 Task: Add Sprouts Mandarin & Sage Sugar Scrub to the cart.
Action: Mouse moved to (674, 299)
Screenshot: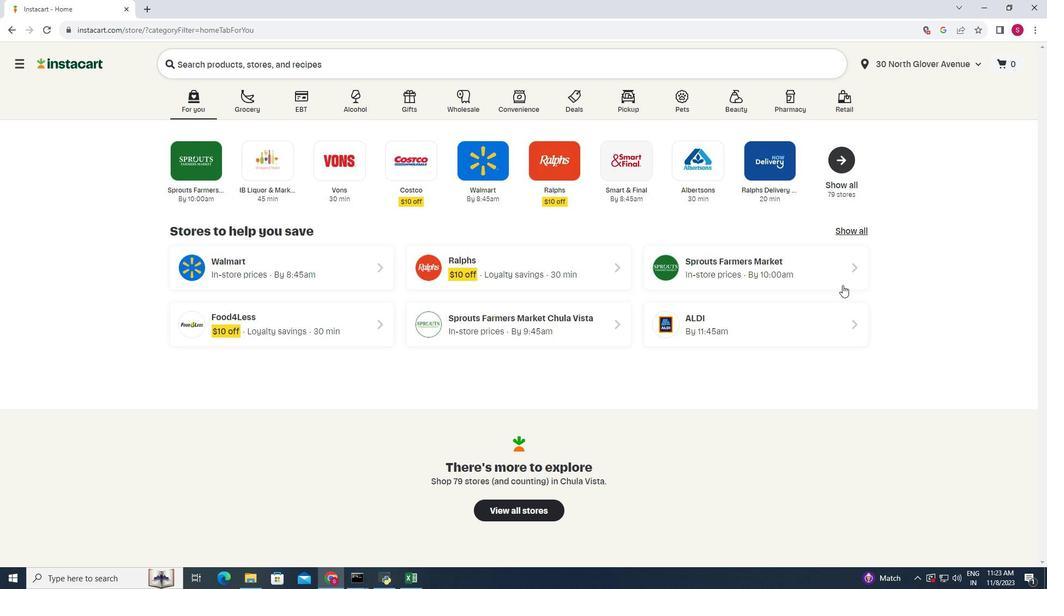 
Action: Mouse pressed left at (674, 299)
Screenshot: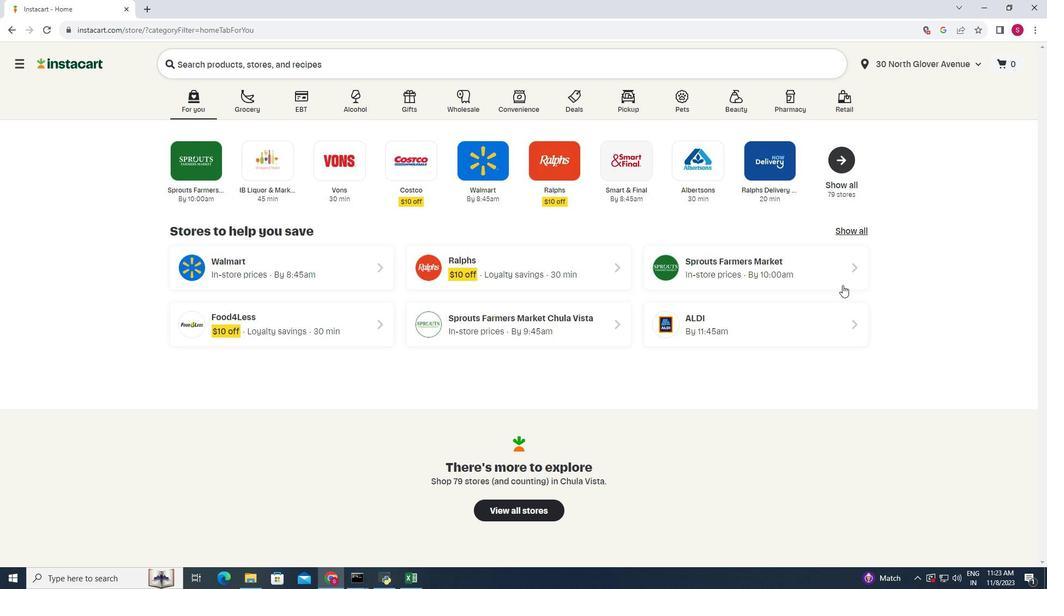 
Action: Mouse moved to (86, 441)
Screenshot: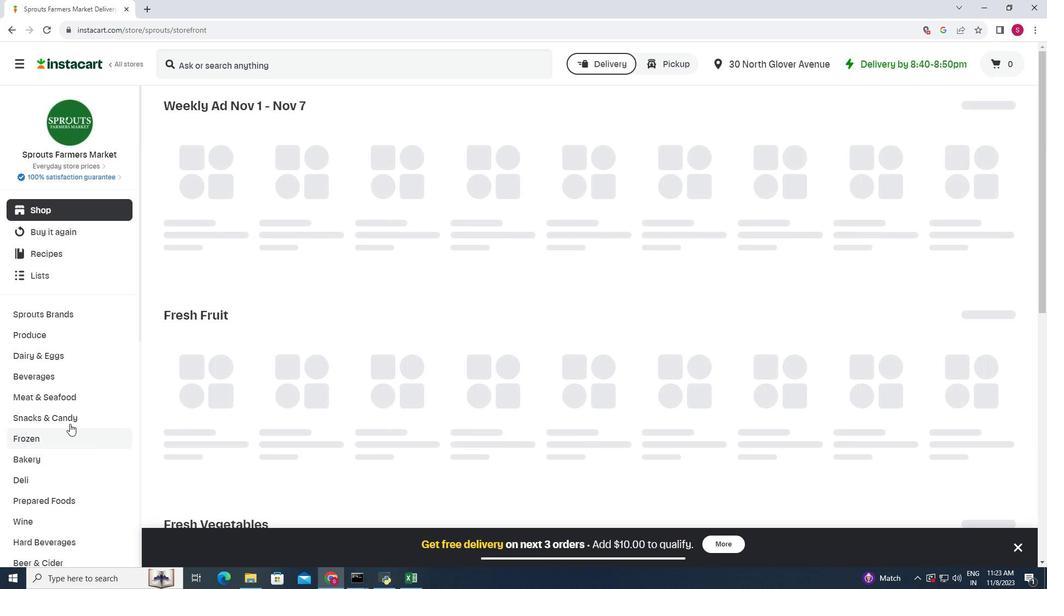 
Action: Mouse scrolled (86, 440) with delta (0, 0)
Screenshot: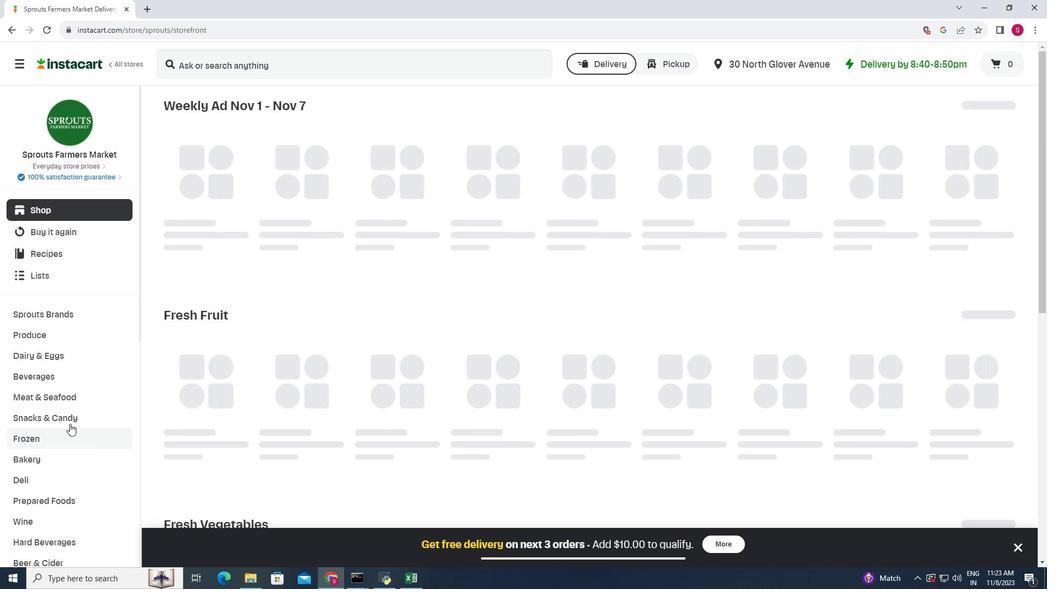 
Action: Mouse scrolled (86, 440) with delta (0, 0)
Screenshot: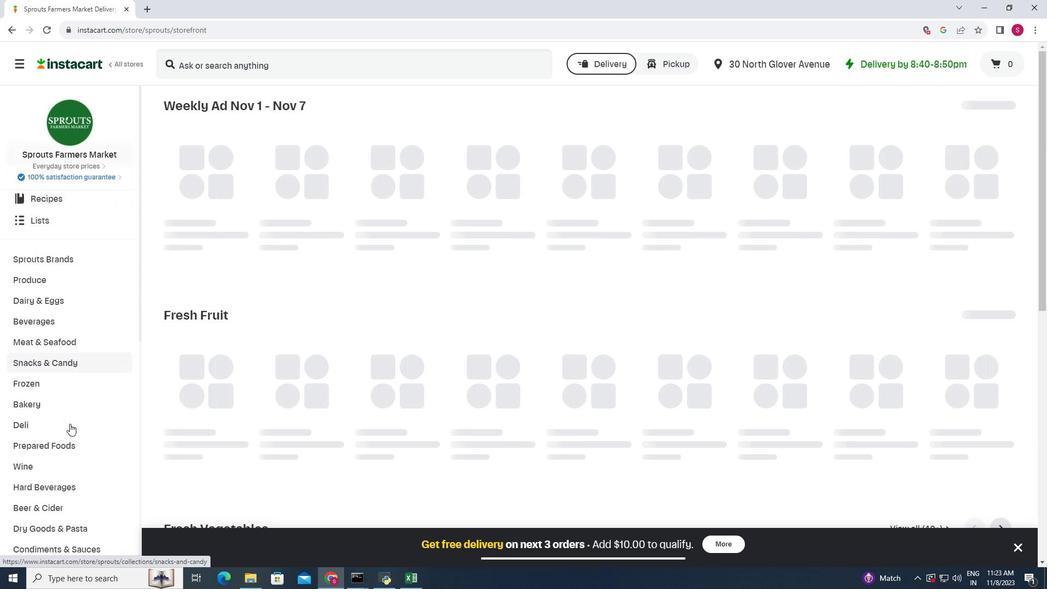 
Action: Mouse scrolled (86, 440) with delta (0, 0)
Screenshot: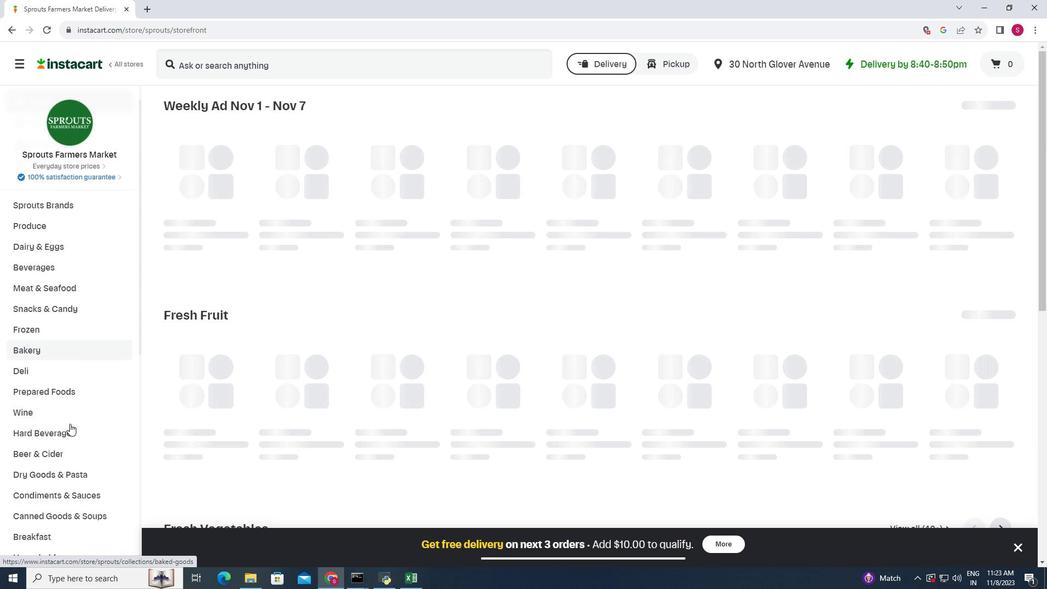 
Action: Mouse scrolled (86, 440) with delta (0, 0)
Screenshot: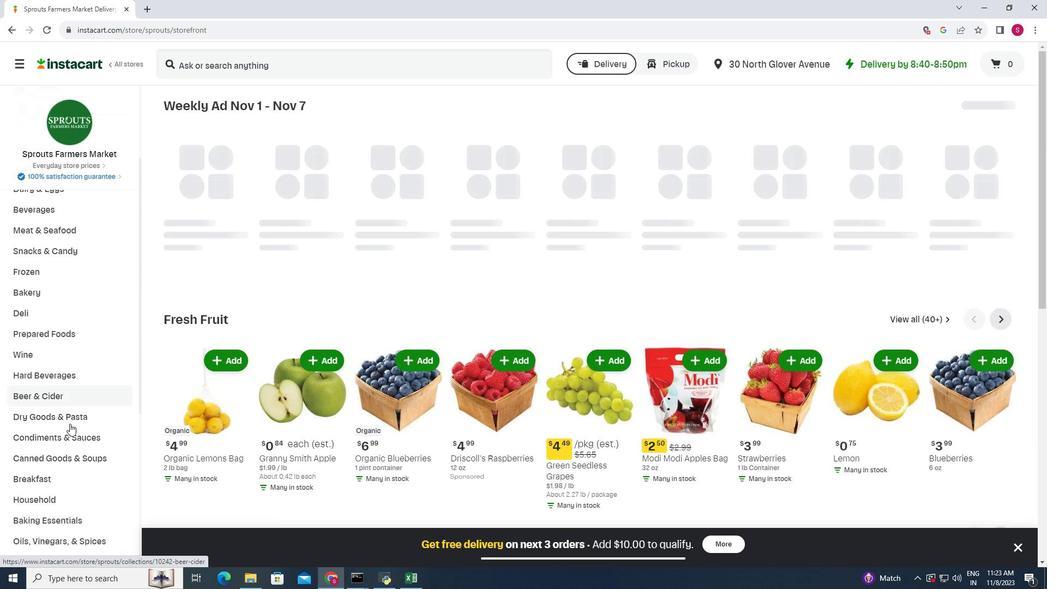 
Action: Mouse scrolled (86, 440) with delta (0, 0)
Screenshot: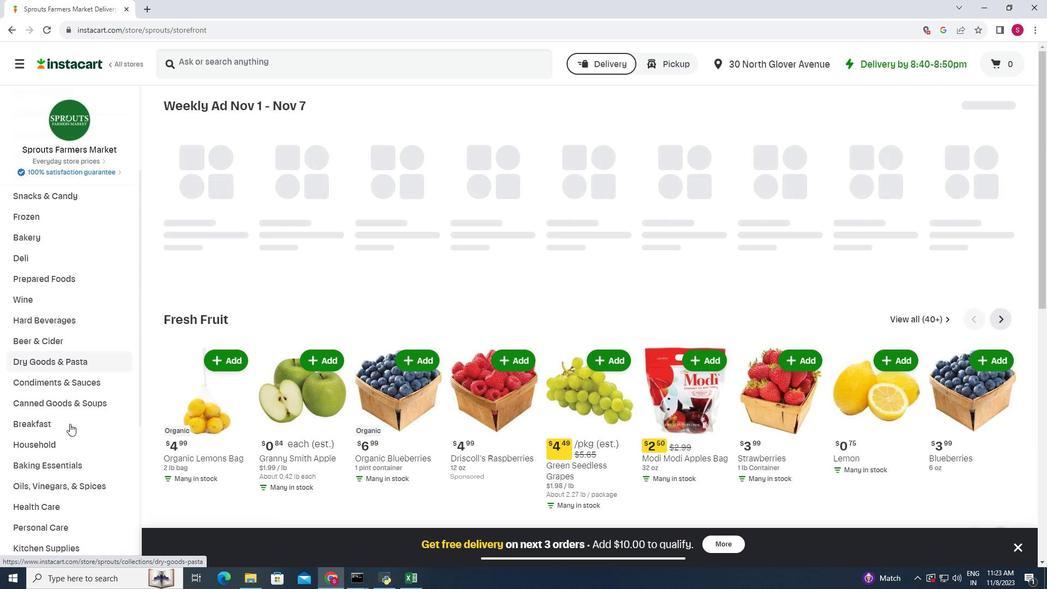 
Action: Mouse moved to (81, 489)
Screenshot: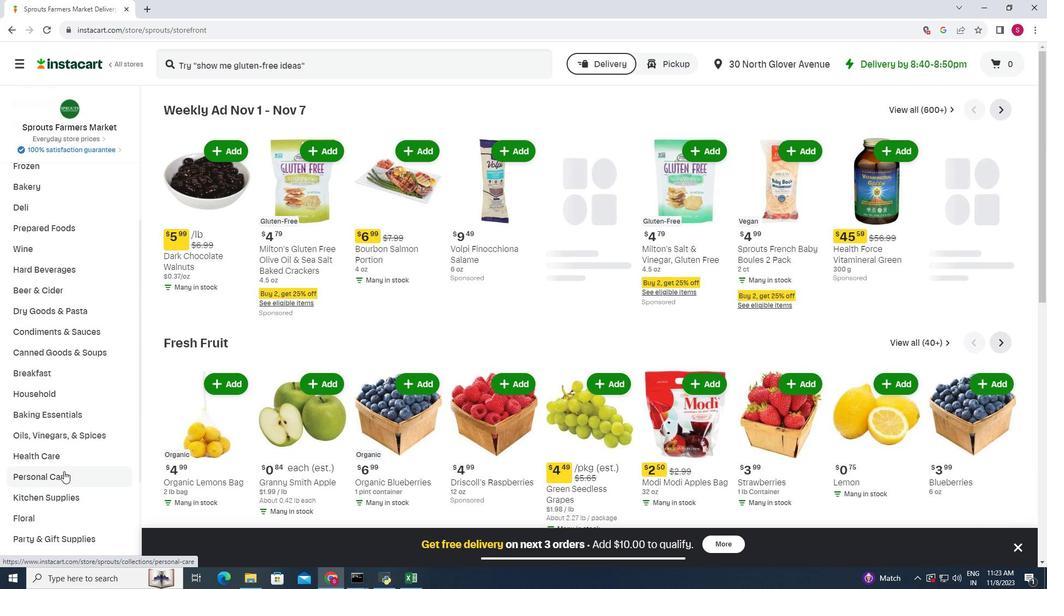 
Action: Mouse pressed left at (81, 489)
Screenshot: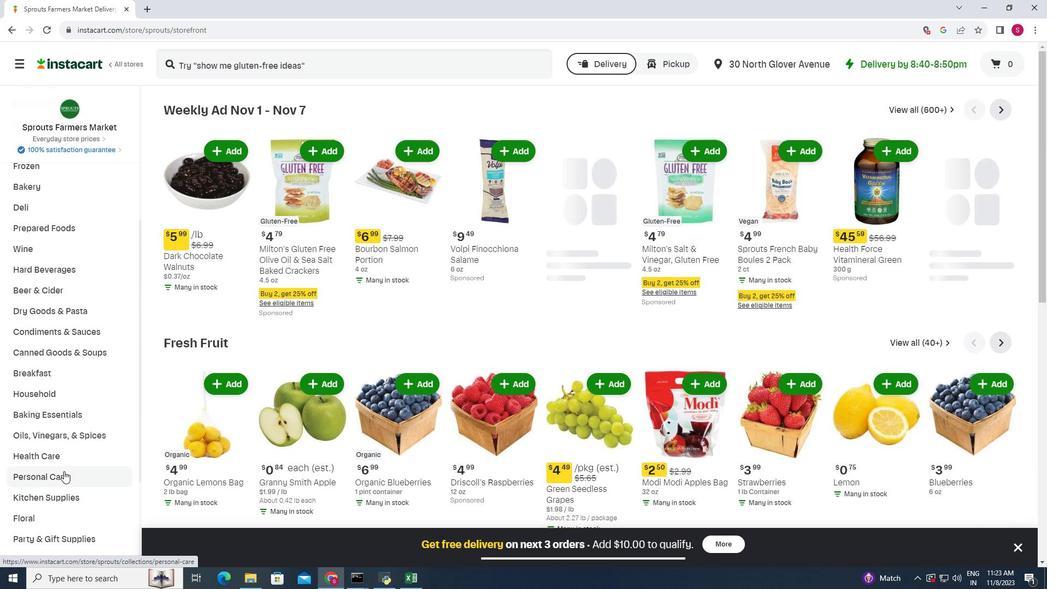 
Action: Mouse moved to (240, 144)
Screenshot: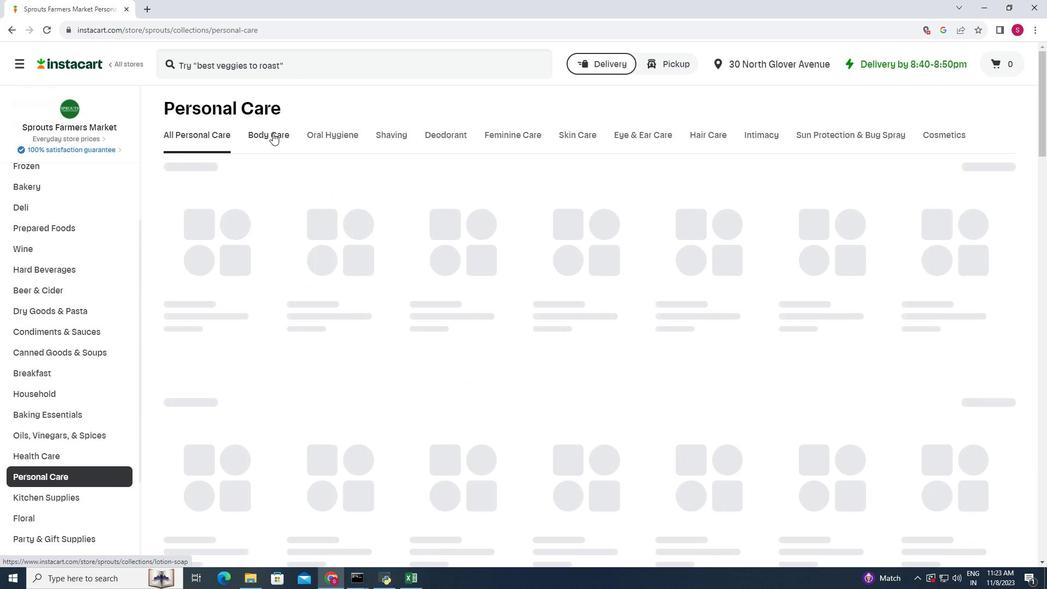 
Action: Mouse pressed left at (240, 144)
Screenshot: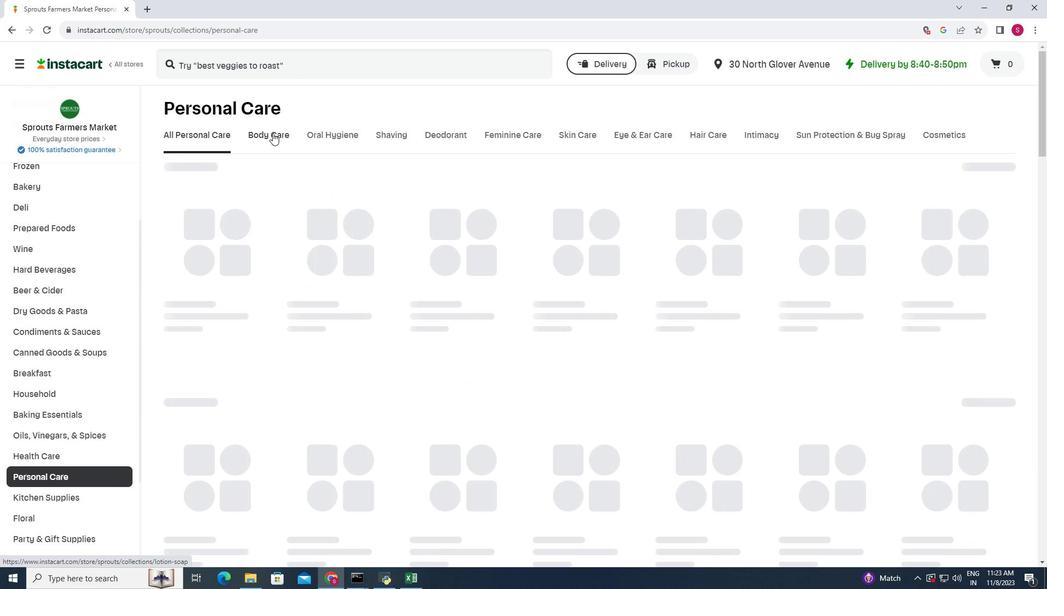 
Action: Mouse moved to (268, 66)
Screenshot: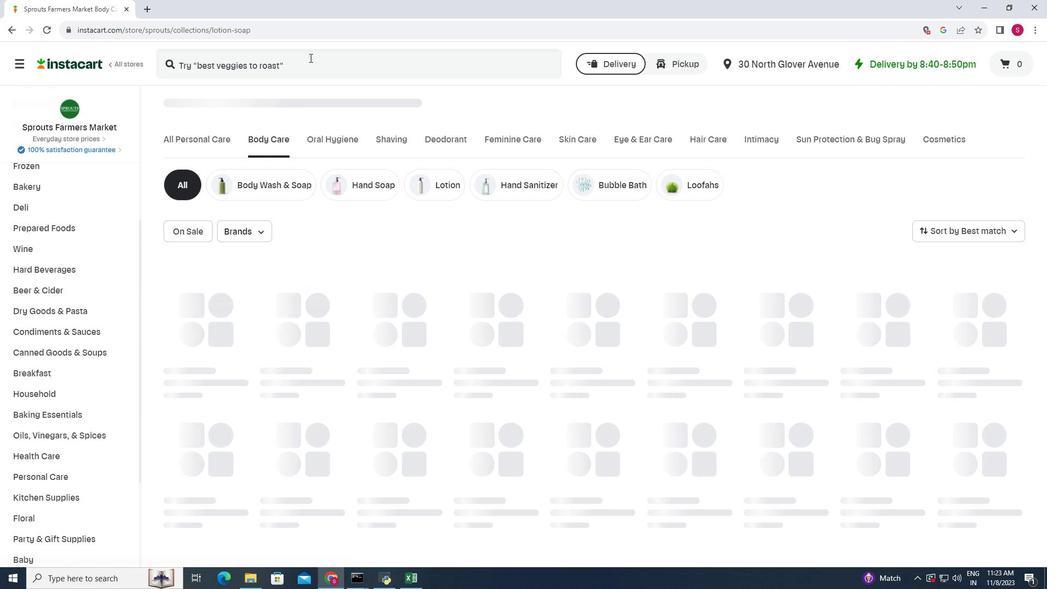 
Action: Mouse pressed left at (268, 66)
Screenshot: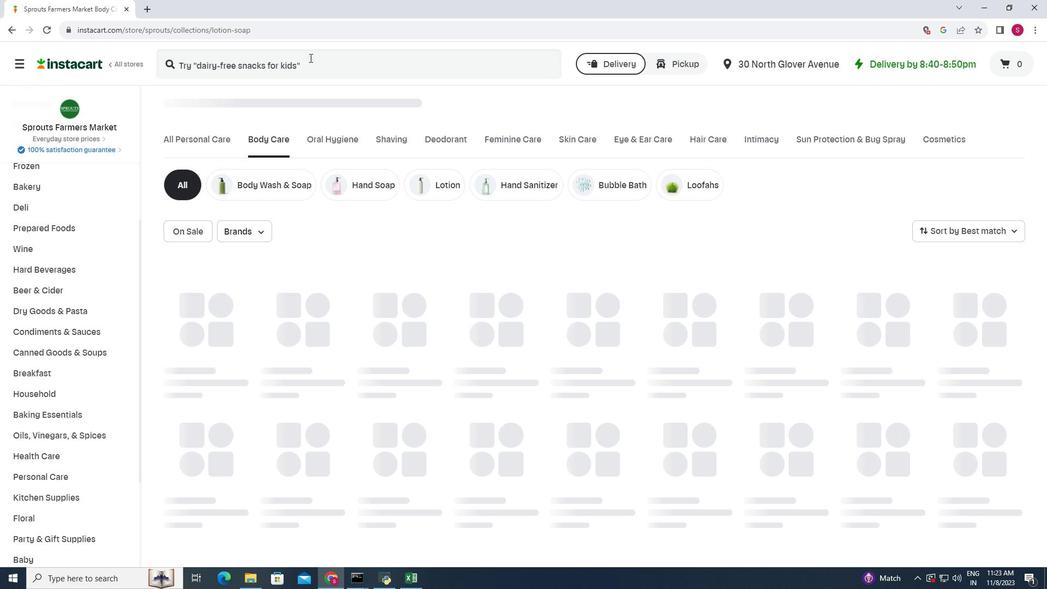 
Action: Mouse moved to (250, 78)
Screenshot: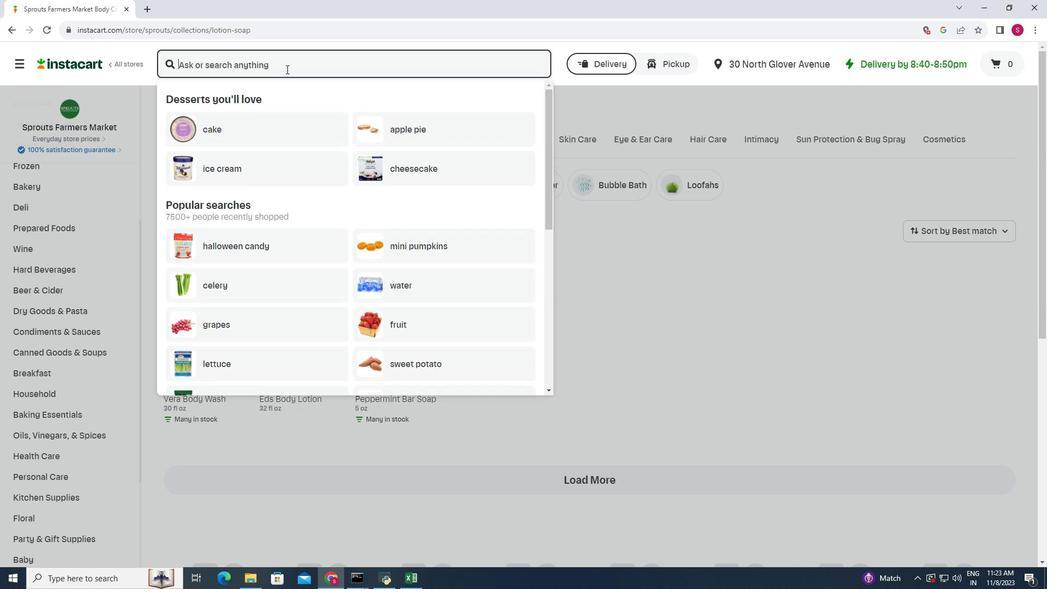 
Action: Mouse pressed left at (250, 78)
Screenshot: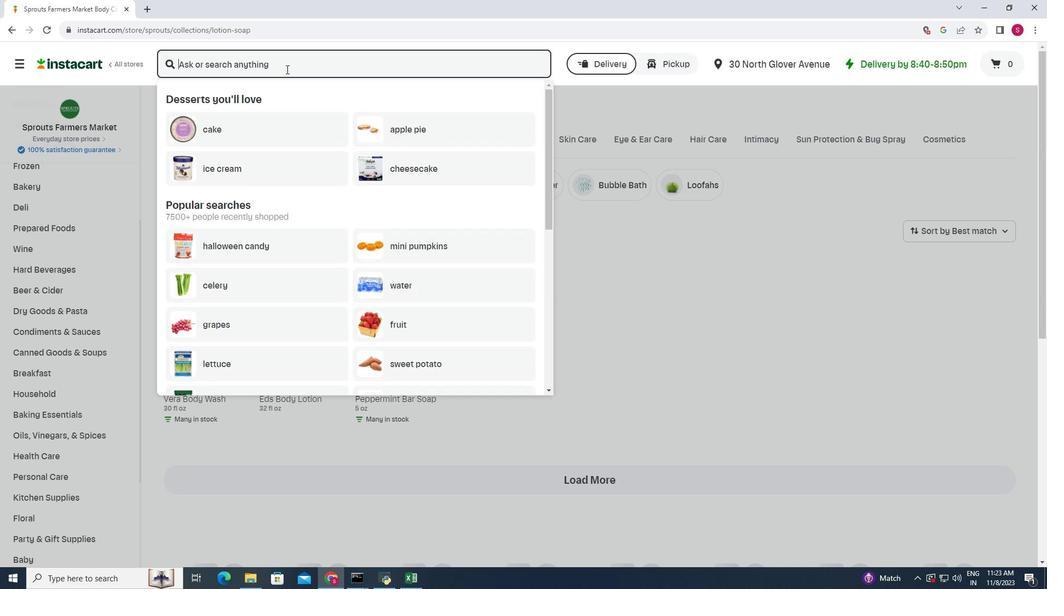 
Action: Mouse moved to (250, 74)
Screenshot: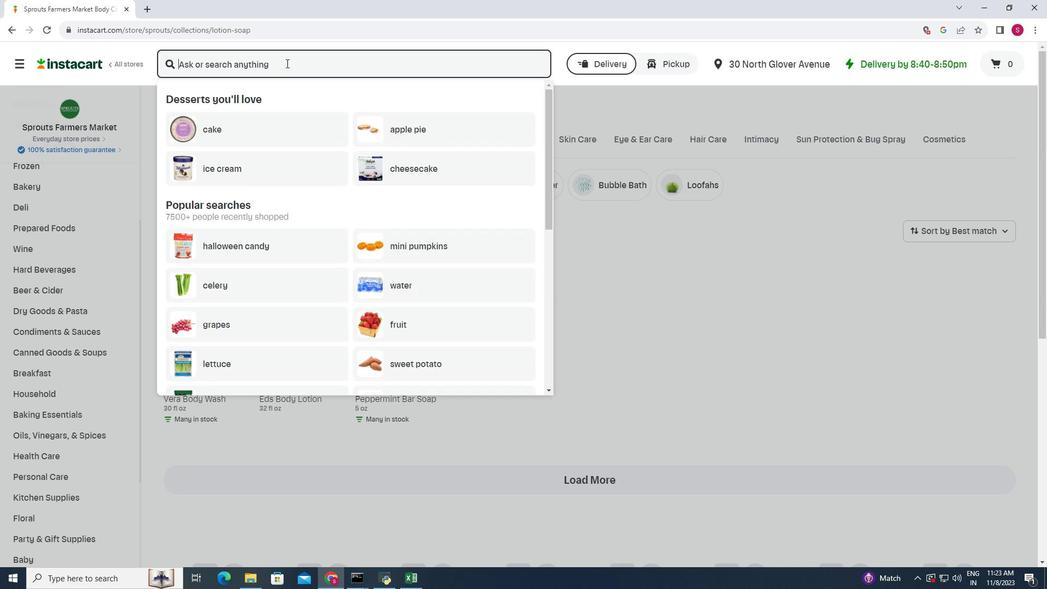 
Action: Key pressed <Key.shift>
Screenshot: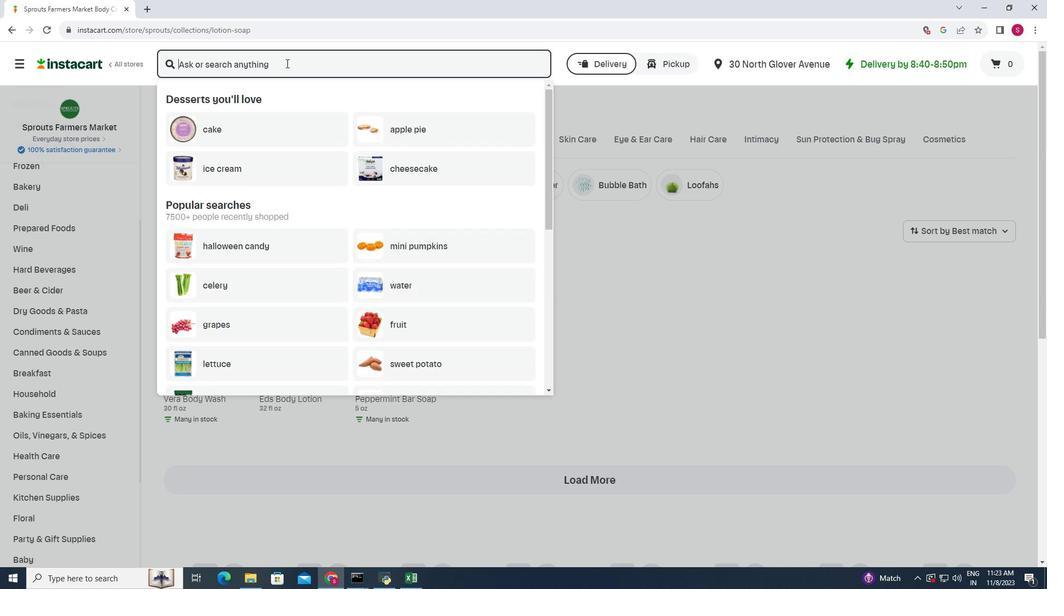 
Action: Mouse moved to (250, 72)
Screenshot: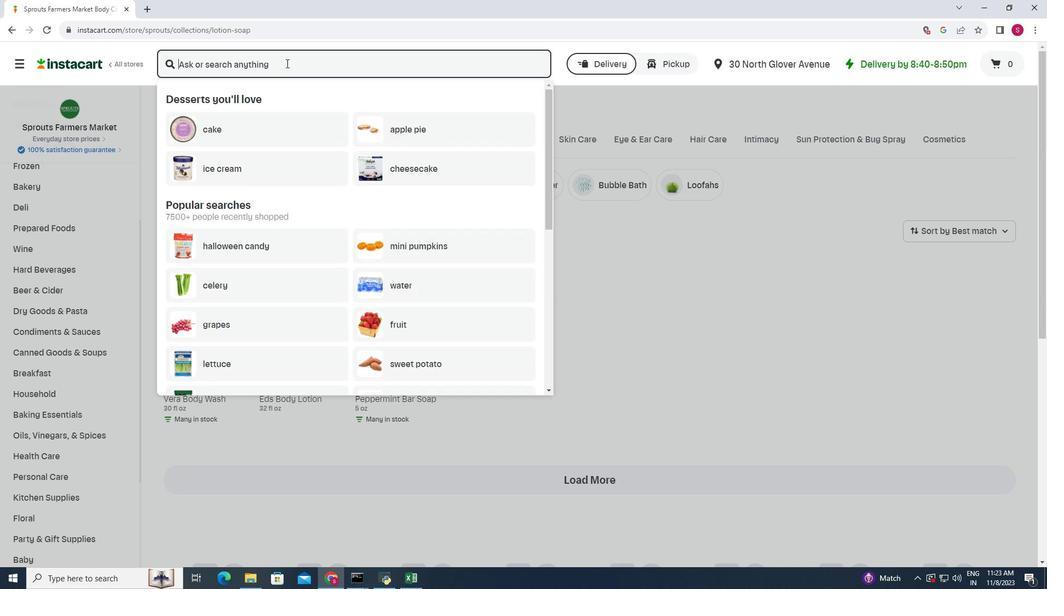 
Action: Key pressed Sprouts<Key.space><Key.shift>Mandarin<Key.space><Key.shift>&<Key.space><Key.shift>Sage<Key.space><Key.shift>Suagr<Key.space><Key.backspace><Key.backspace><Key.backspace><Key.backspace>gar<Key.space><Key.shift>Scrub<Key.enter>
Screenshot: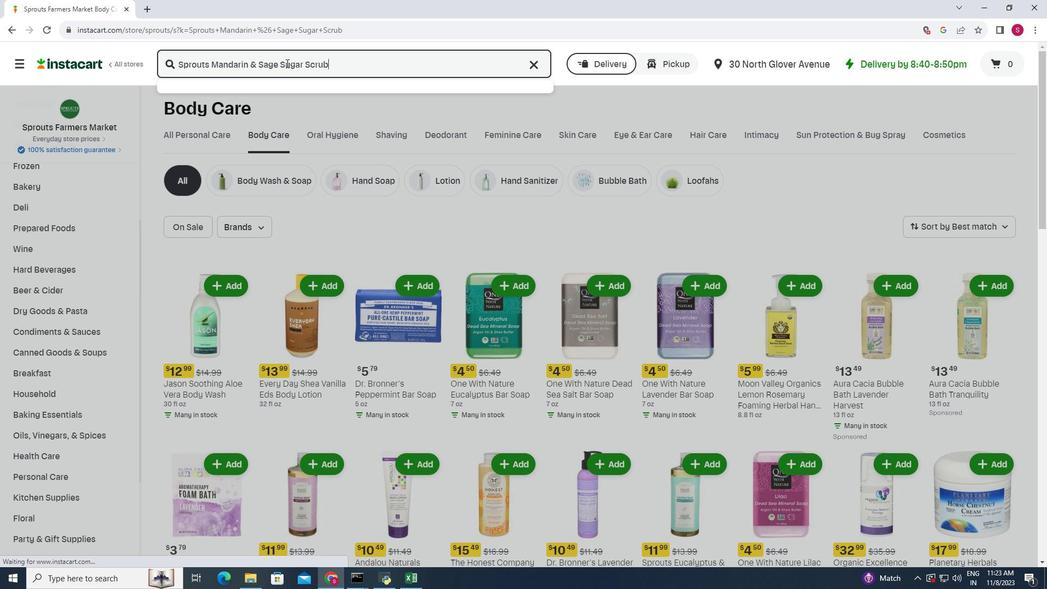 
Action: Mouse moved to (258, 159)
Screenshot: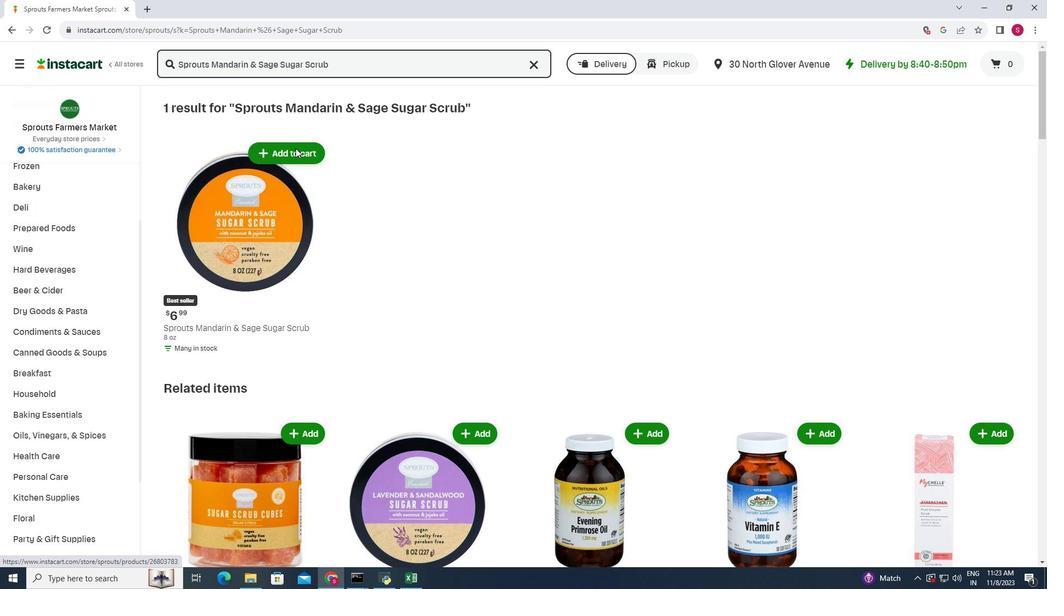 
Action: Mouse pressed left at (258, 159)
Screenshot: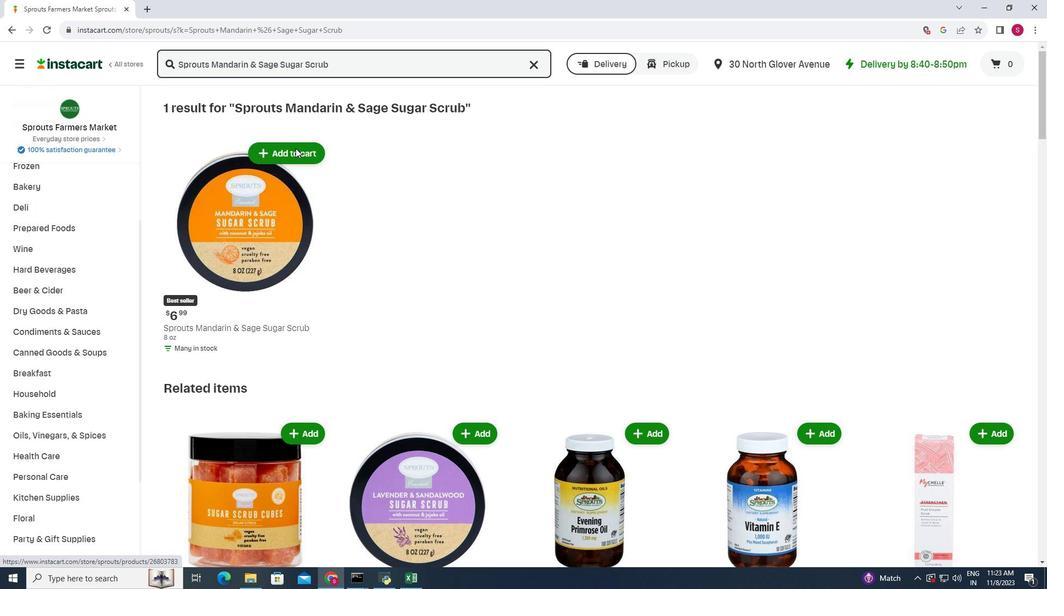 
Action: Mouse moved to (311, 169)
Screenshot: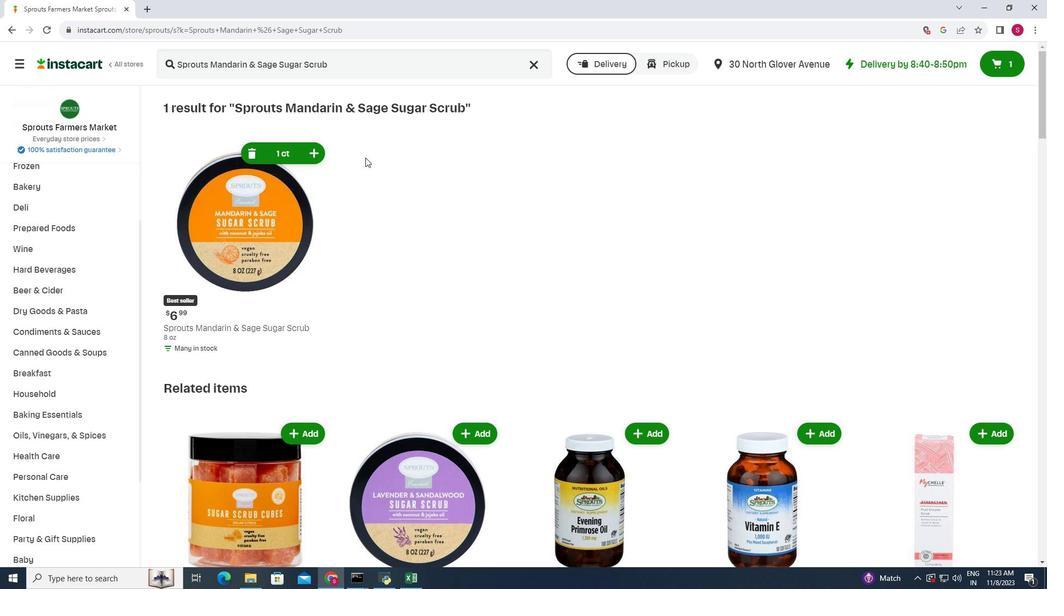 
